 Task: Compress the "My Movie" file as "Better Quality"
Action: Mouse moved to (654, 389)
Screenshot: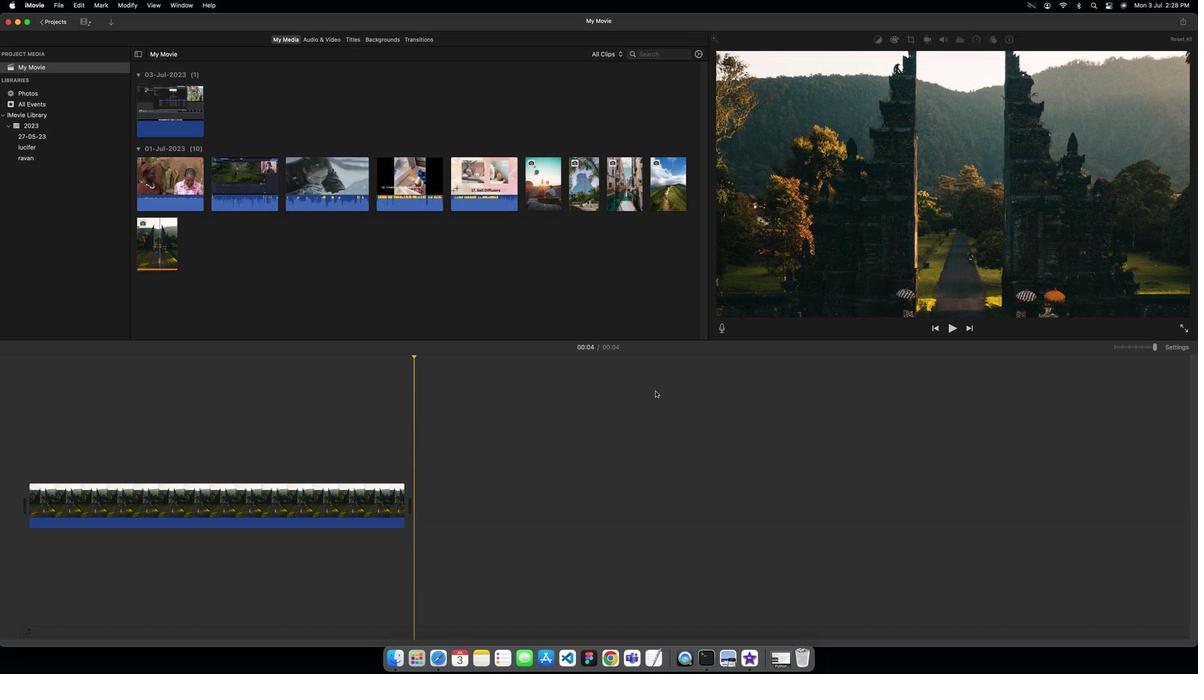 
Action: Mouse pressed left at (654, 389)
Screenshot: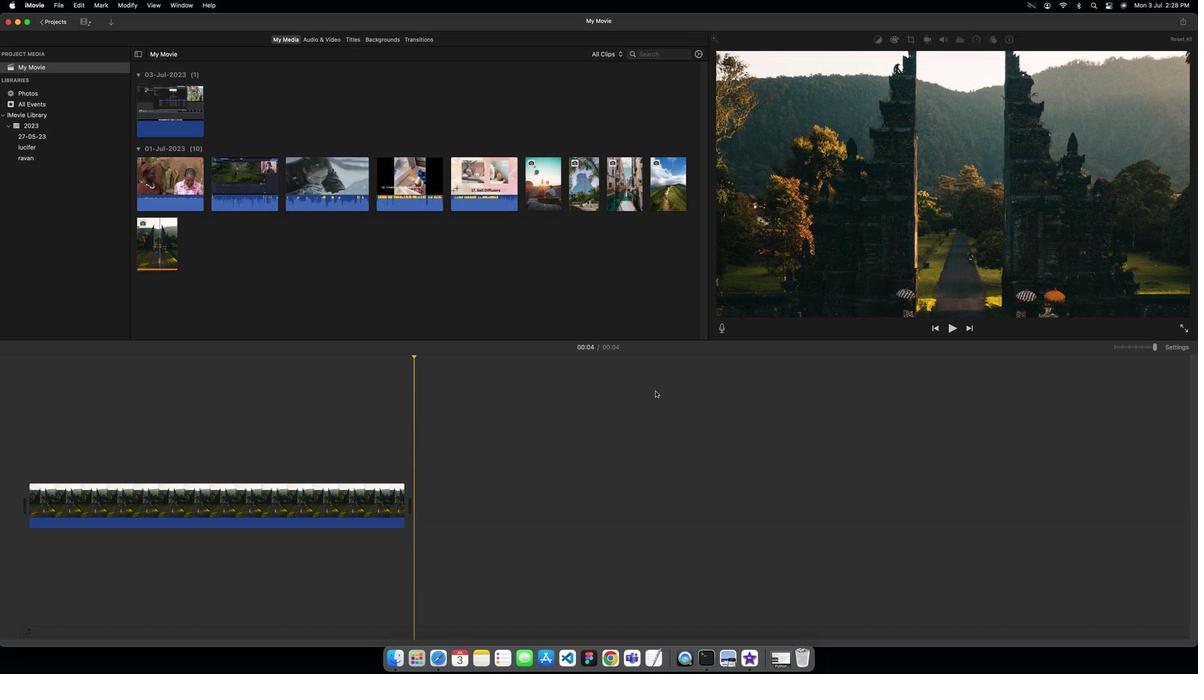 
Action: Mouse moved to (1185, 18)
Screenshot: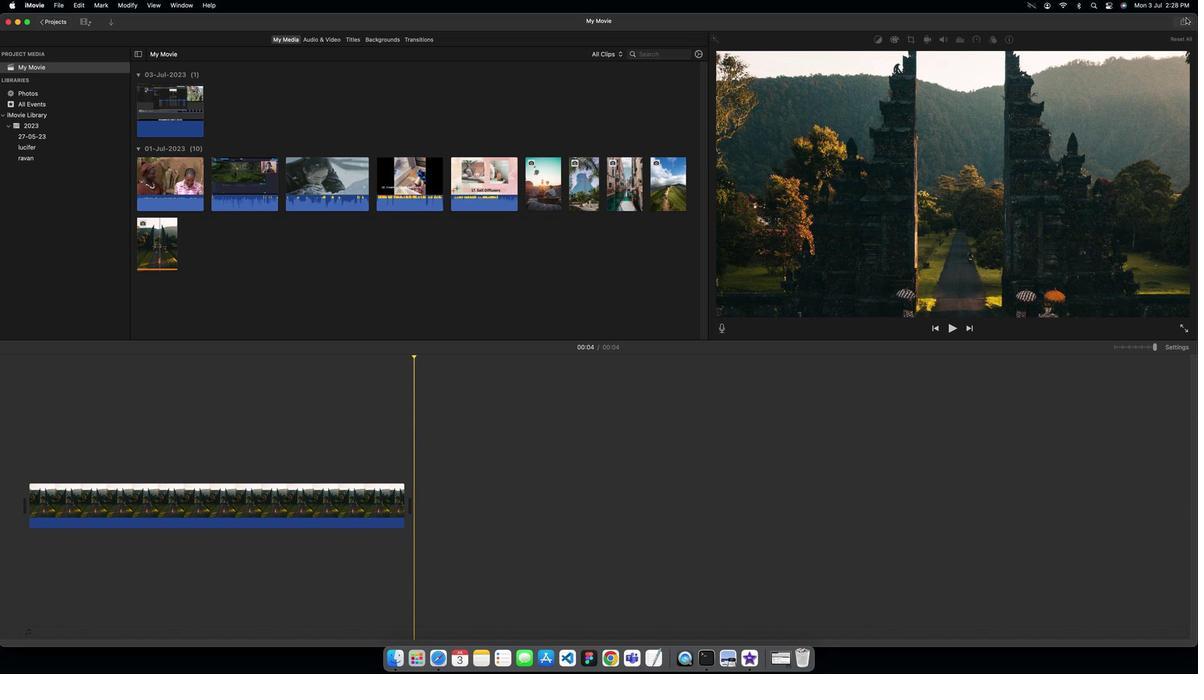 
Action: Mouse pressed left at (1185, 18)
Screenshot: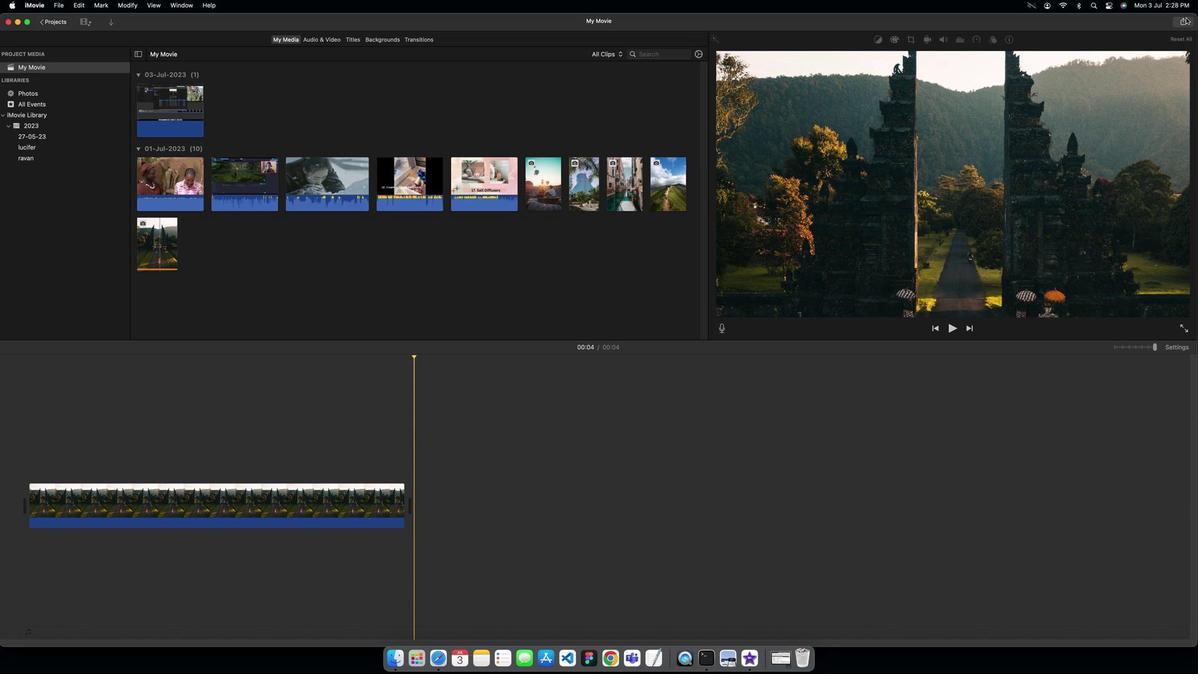 
Action: Mouse moved to (1168, 91)
Screenshot: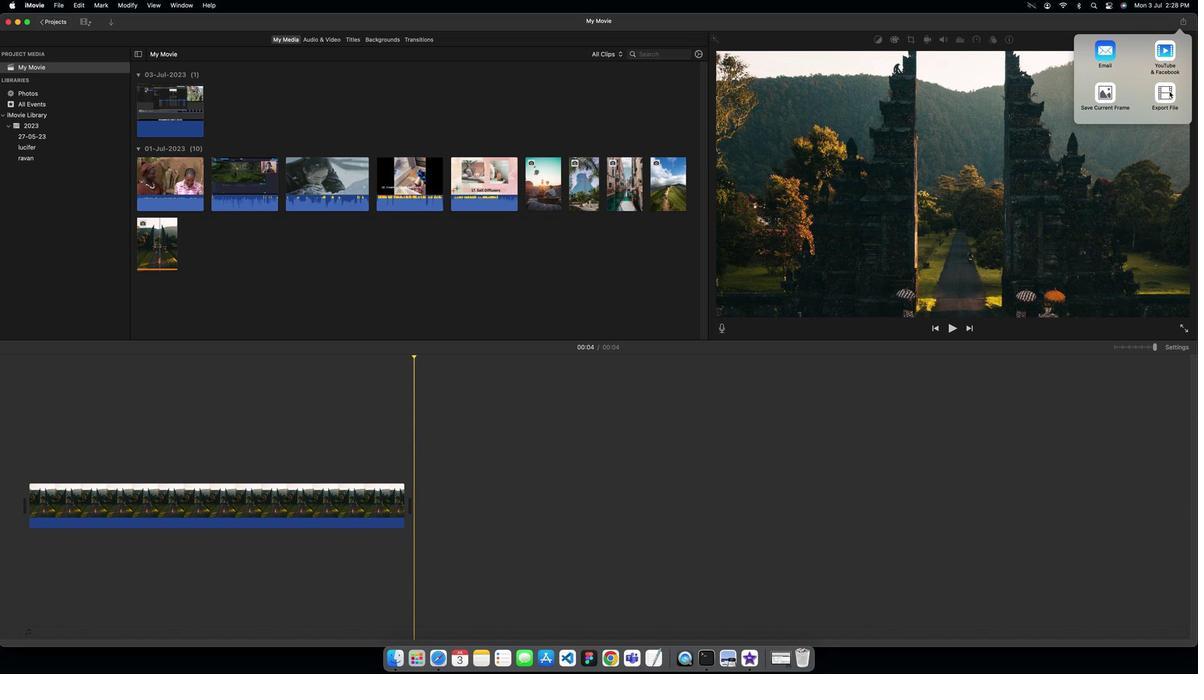 
Action: Mouse pressed left at (1168, 91)
Screenshot: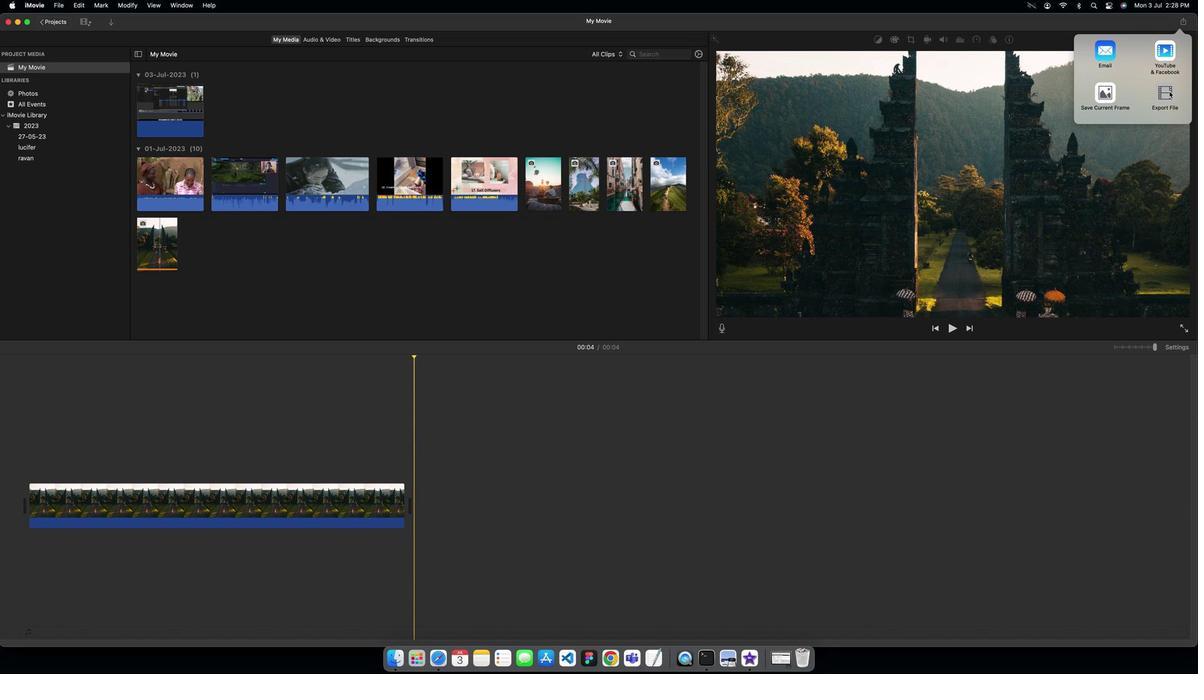 
Action: Mouse moved to (654, 234)
Screenshot: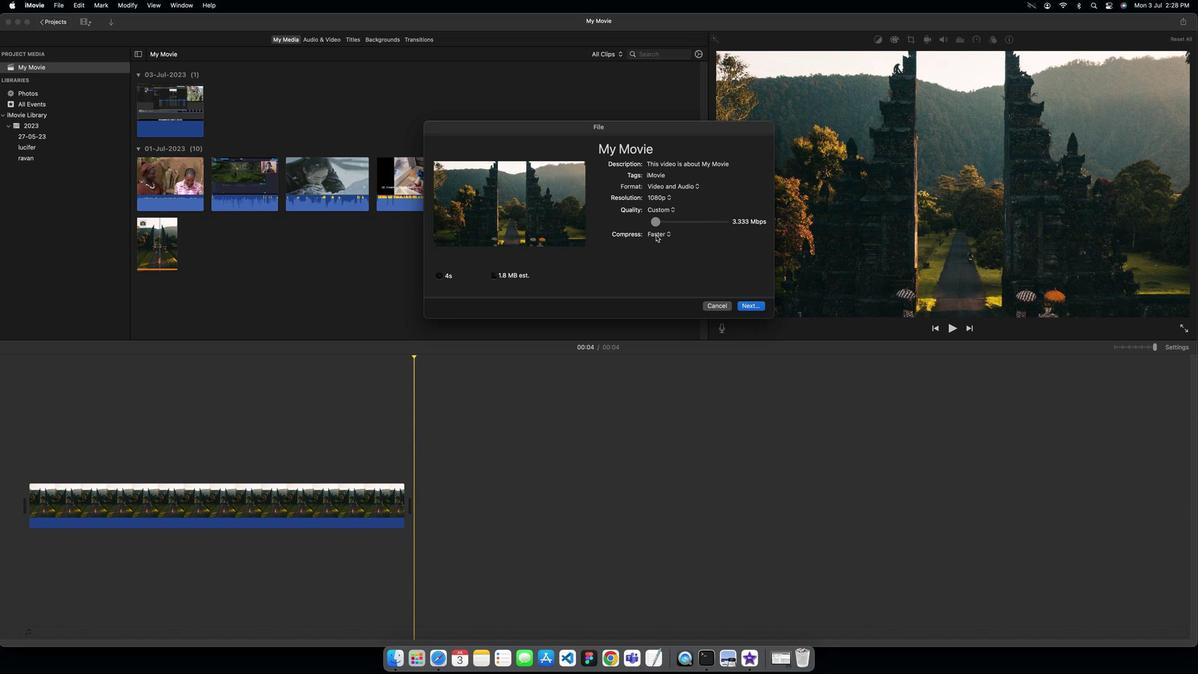 
Action: Mouse pressed left at (654, 234)
Screenshot: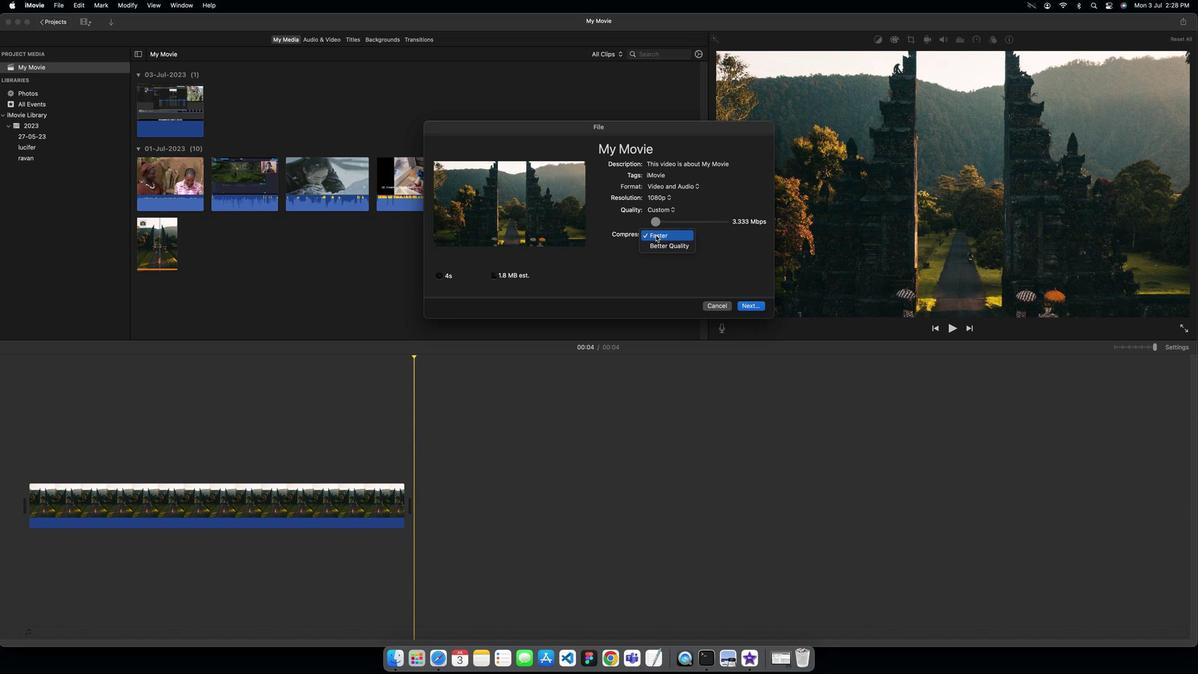 
Action: Mouse moved to (654, 247)
Screenshot: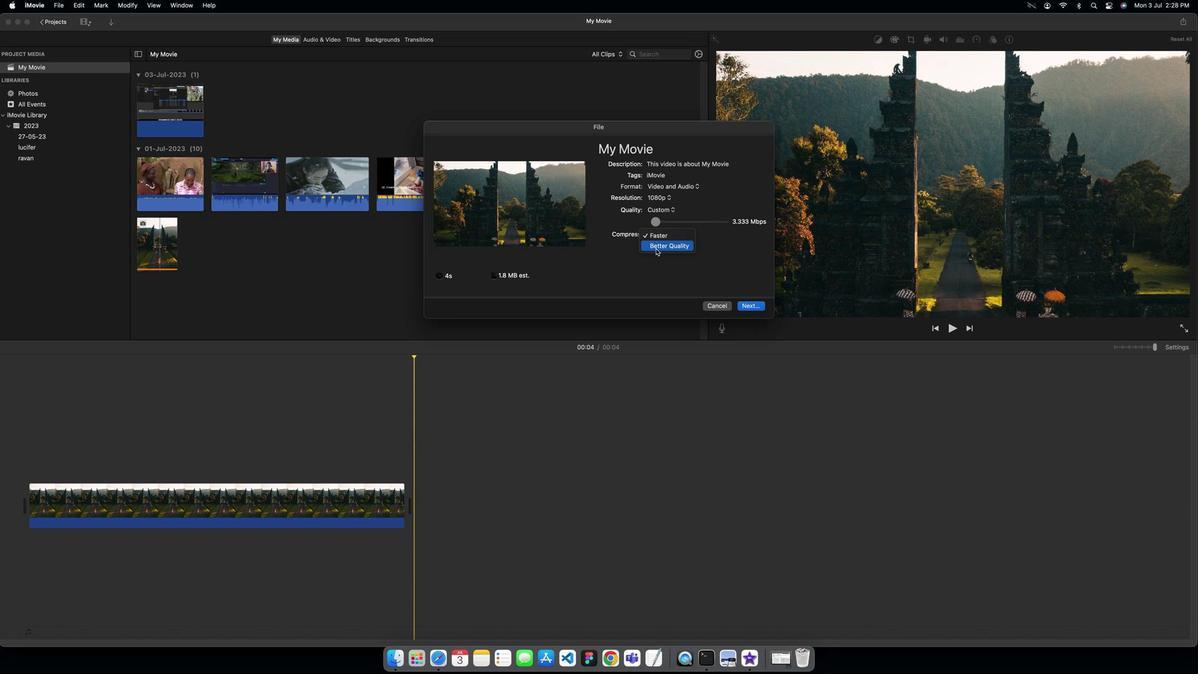 
Action: Mouse pressed left at (654, 247)
Screenshot: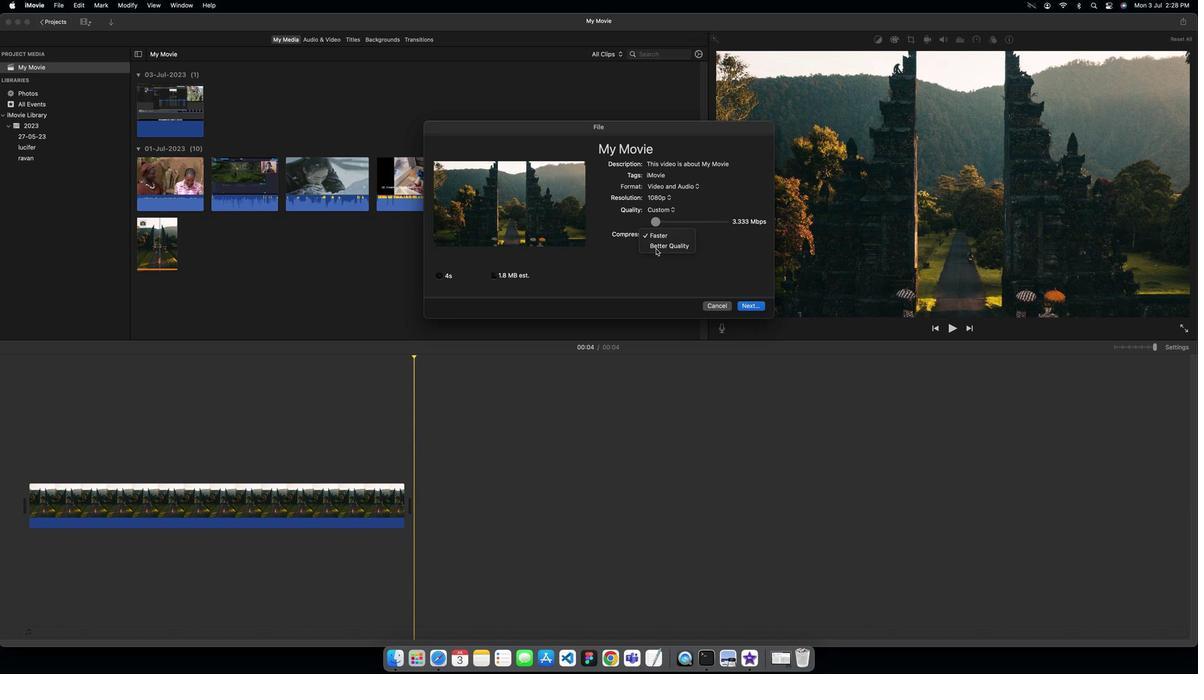 
Action: Mouse moved to (745, 305)
Screenshot: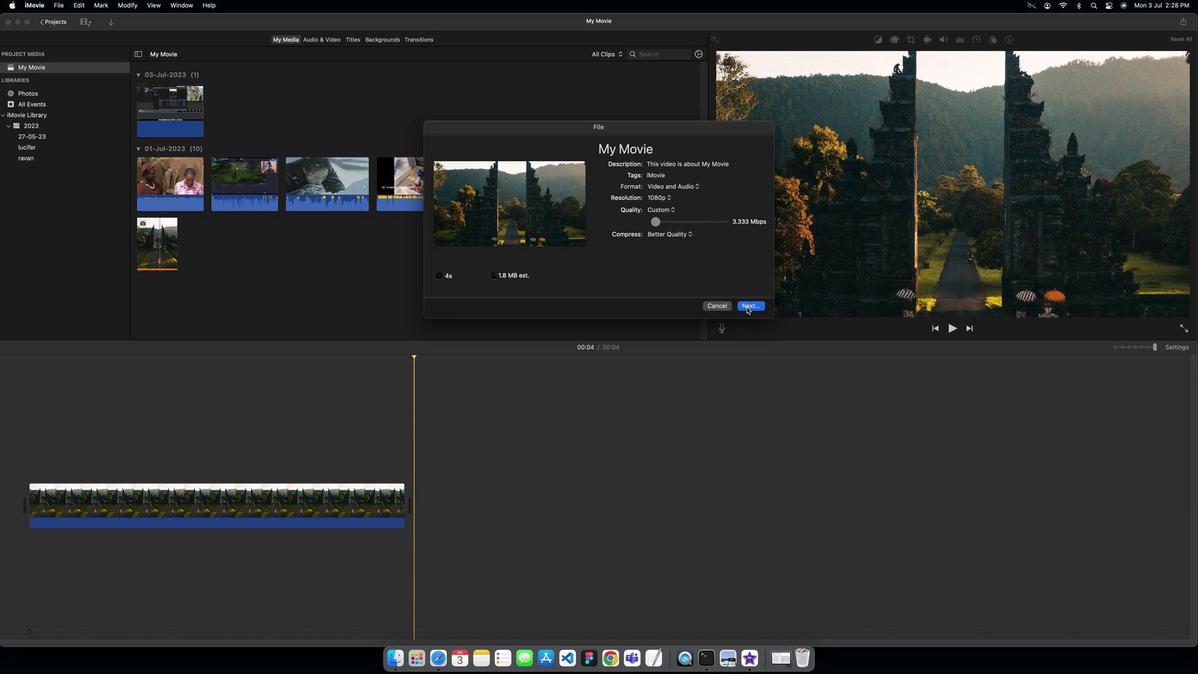 
Action: Mouse pressed left at (745, 305)
Screenshot: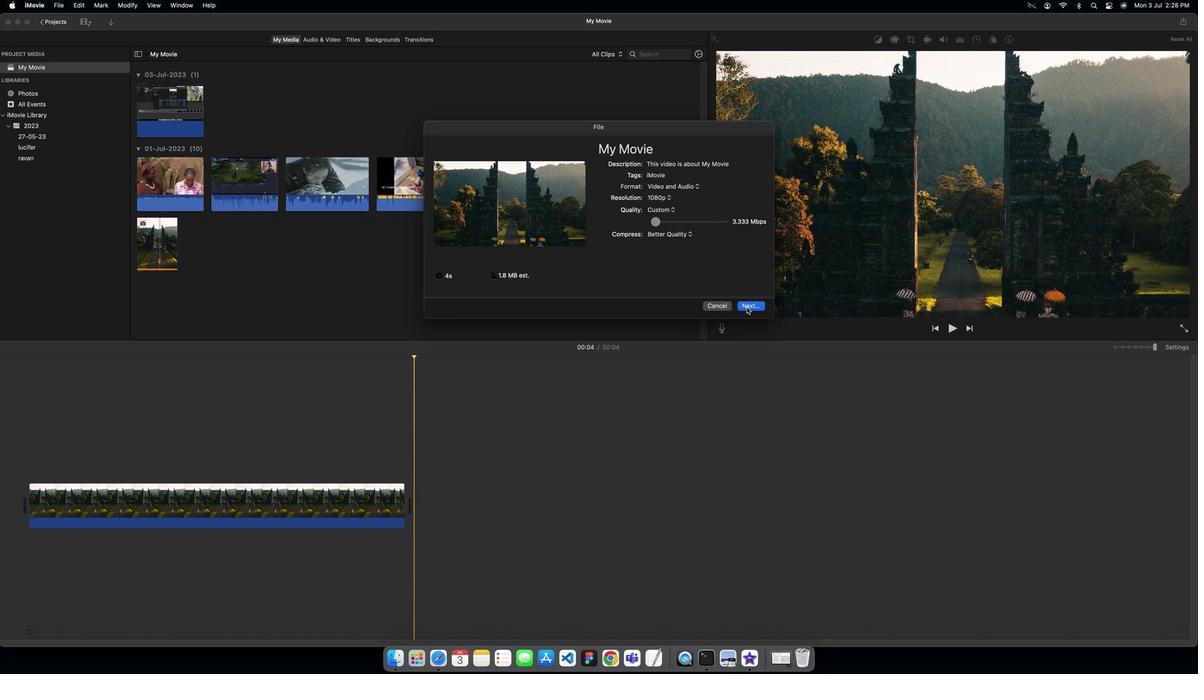 
Action: Mouse moved to (644, 236)
Screenshot: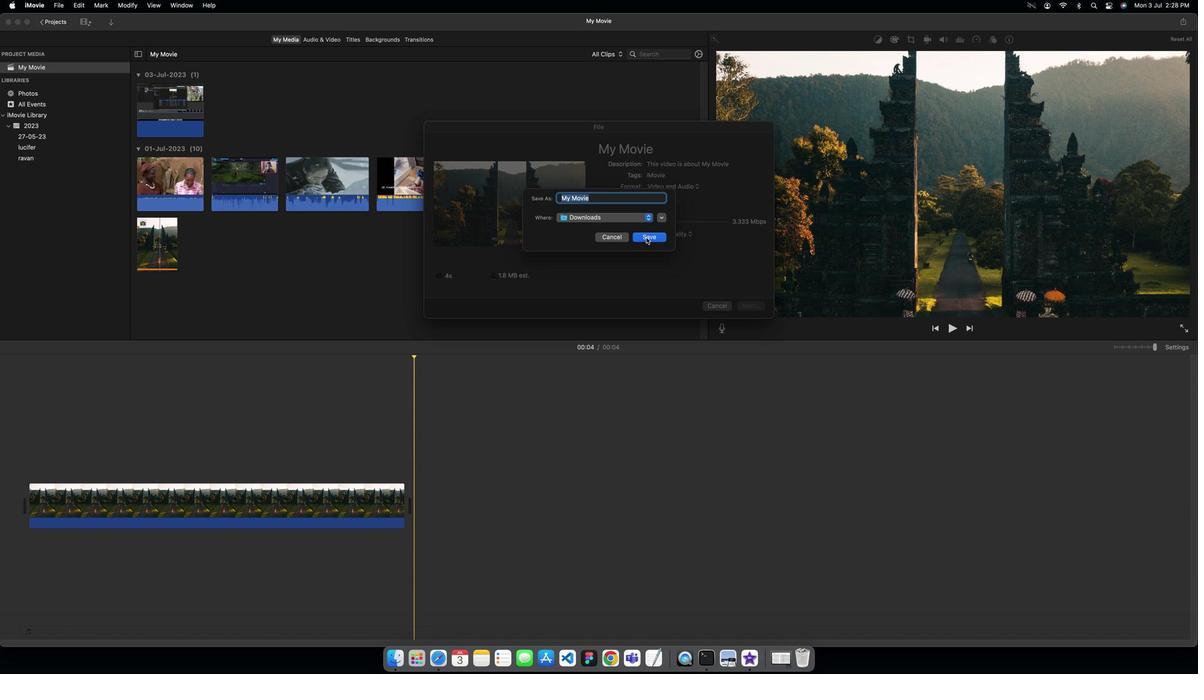 
Action: Mouse pressed left at (644, 236)
Screenshot: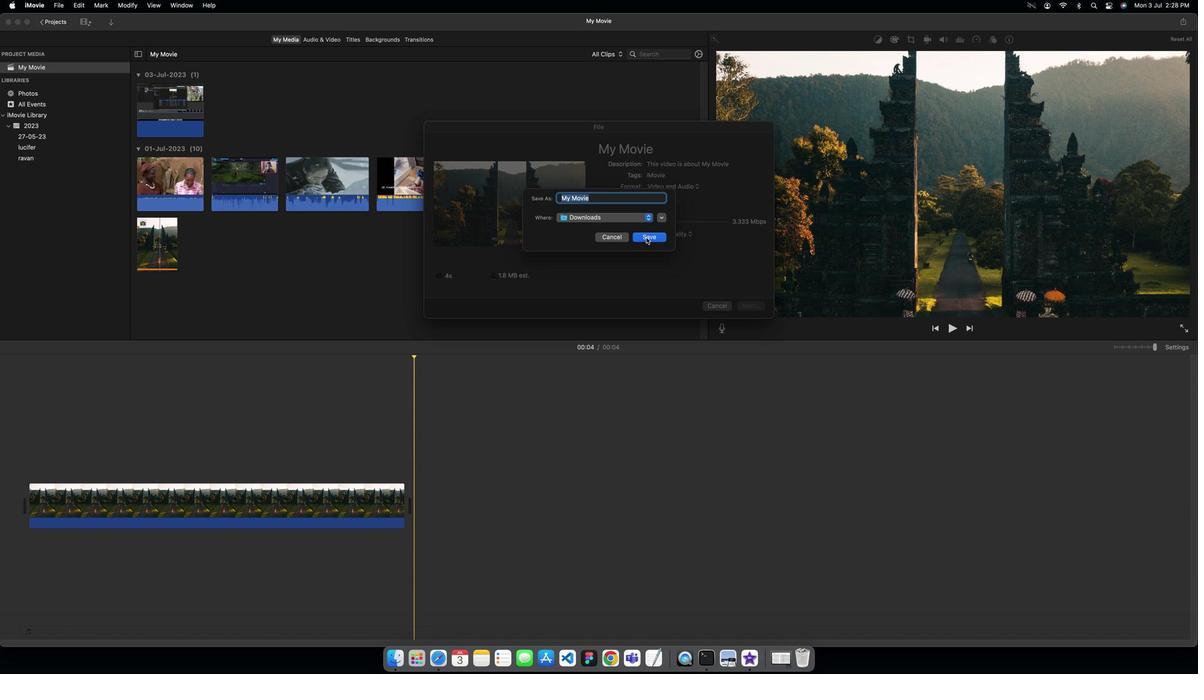 
